Task: Add the task  Improve the appâ€™s onboarding process for new users to the section Debug Dwell in the project Wayfarer and add a Due Date to the respective task as 2023/07/01.
Action: Mouse moved to (630, 454)
Screenshot: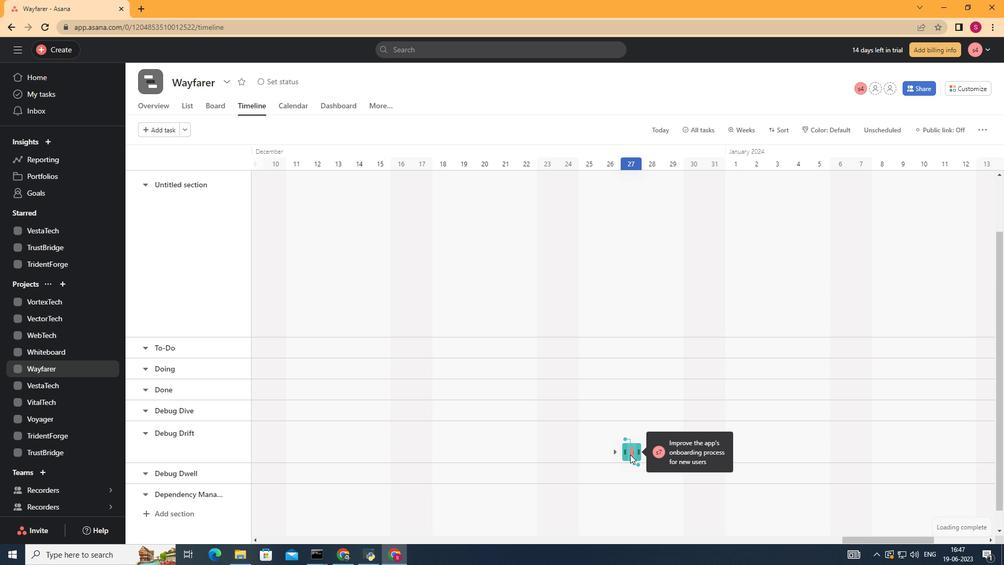 
Action: Mouse pressed left at (630, 454)
Screenshot: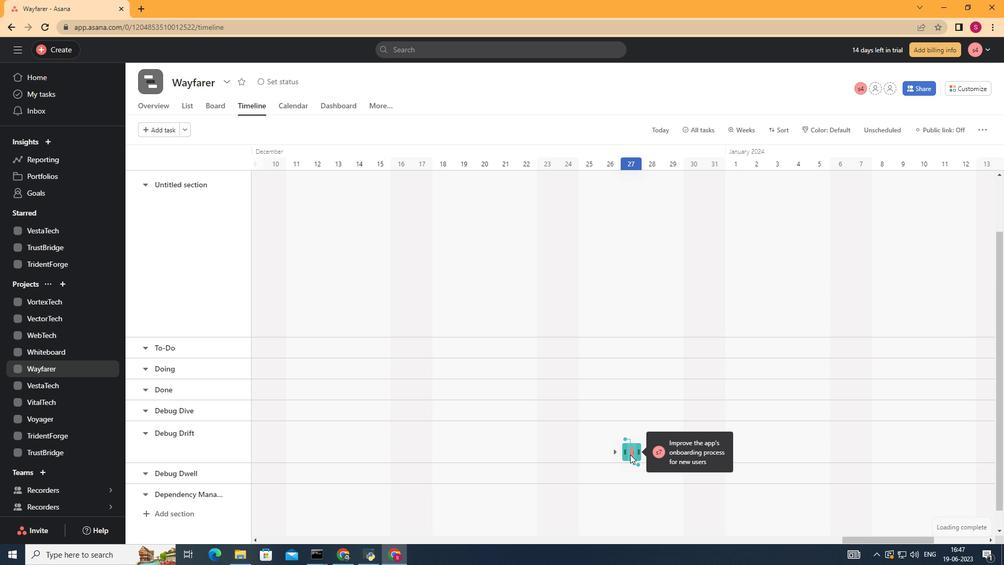 
Action: Mouse moved to (808, 227)
Screenshot: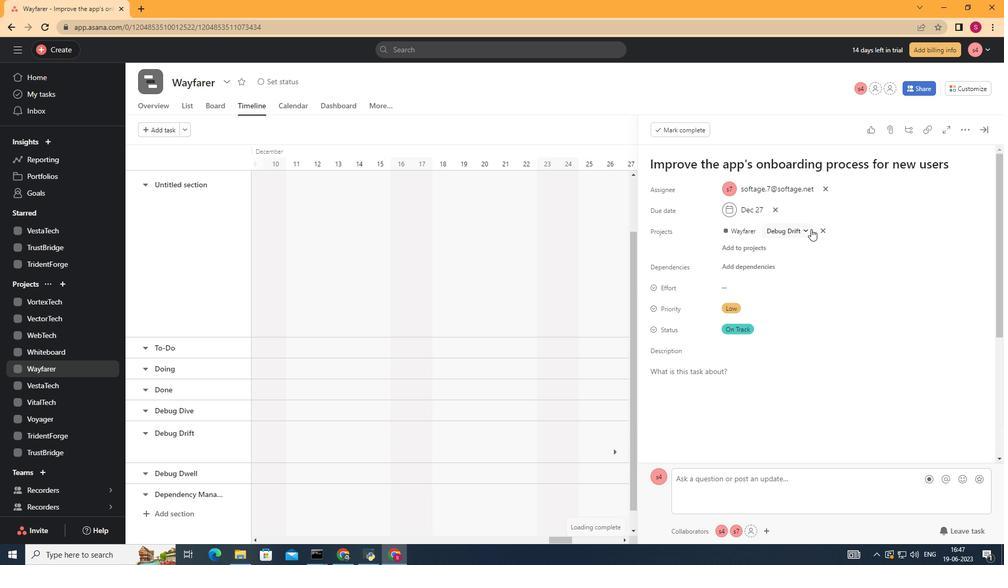 
Action: Mouse pressed left at (808, 227)
Screenshot: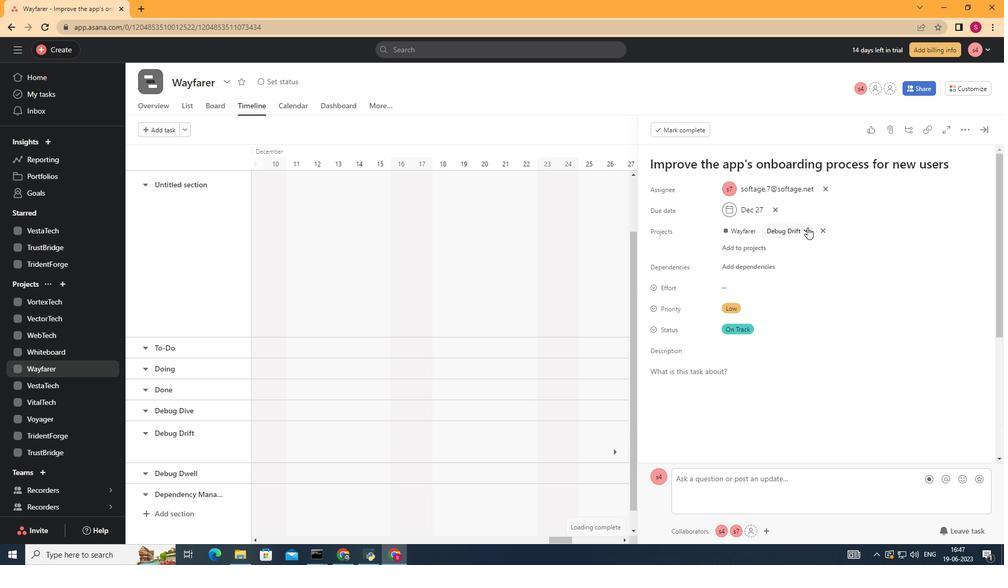
Action: Mouse moved to (765, 367)
Screenshot: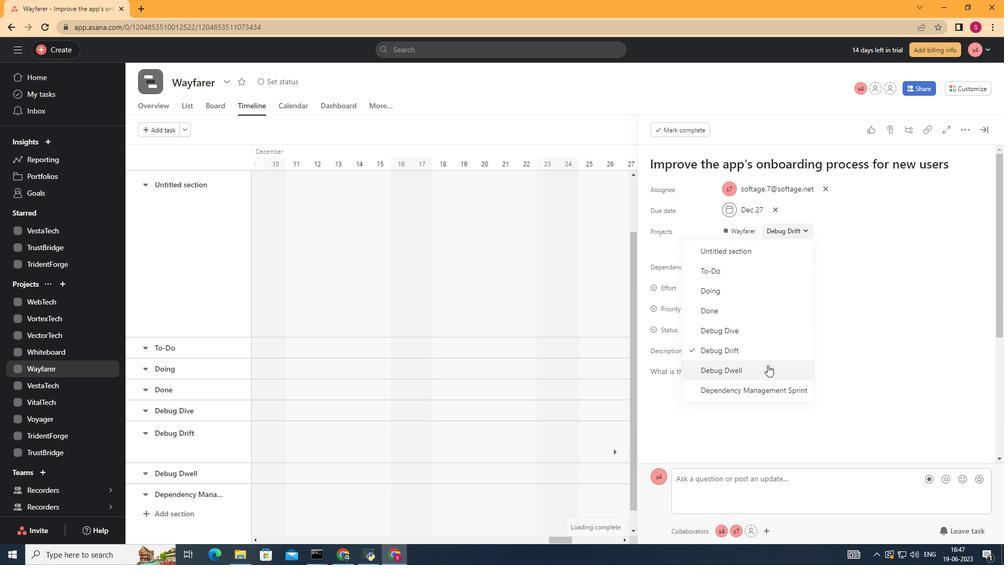 
Action: Mouse pressed left at (765, 367)
Screenshot: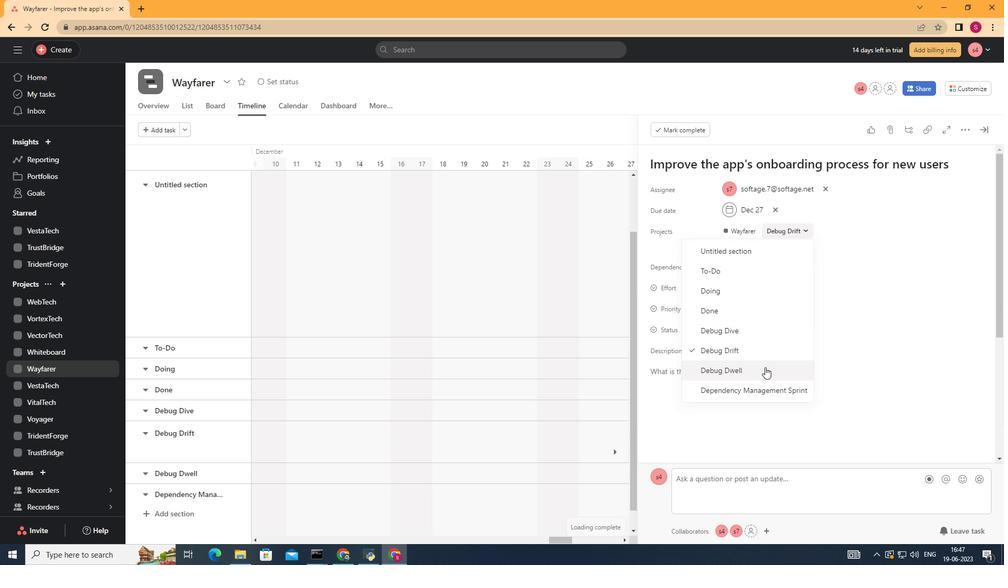 
Action: Mouse moved to (776, 207)
Screenshot: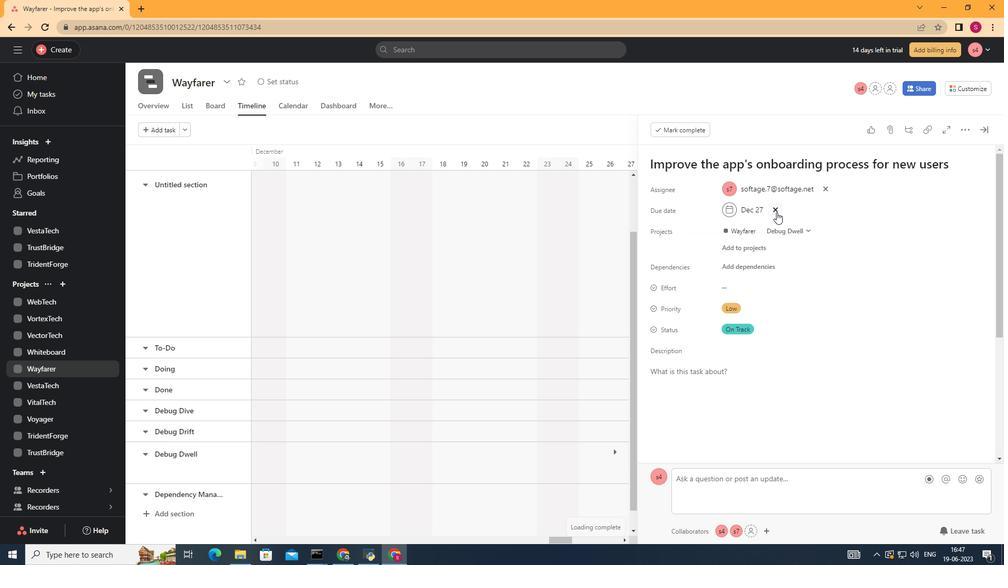 
Action: Mouse pressed left at (776, 207)
Screenshot: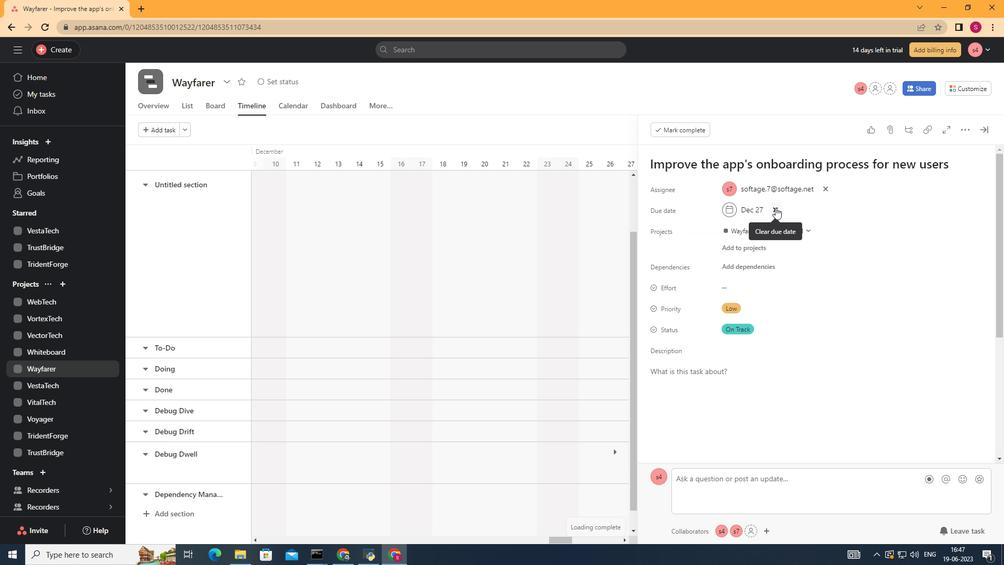 
Action: Mouse moved to (764, 207)
Screenshot: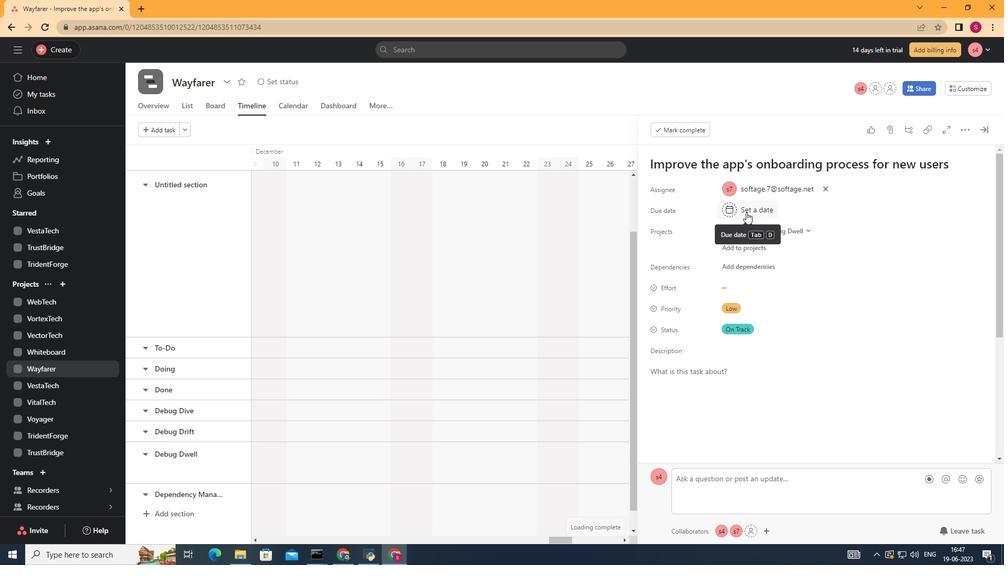 
Action: Mouse pressed left at (764, 207)
Screenshot: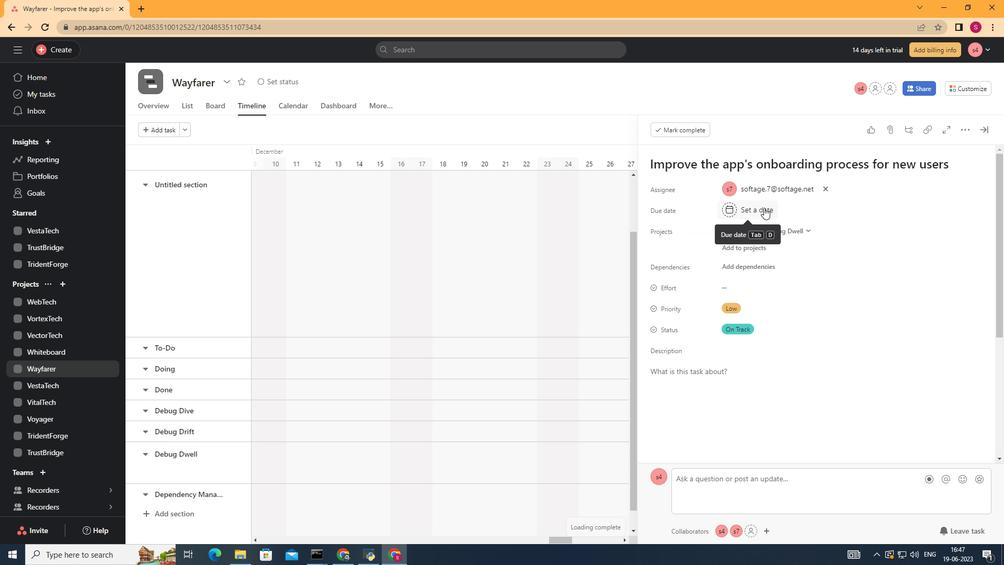 
Action: Mouse moved to (806, 237)
Screenshot: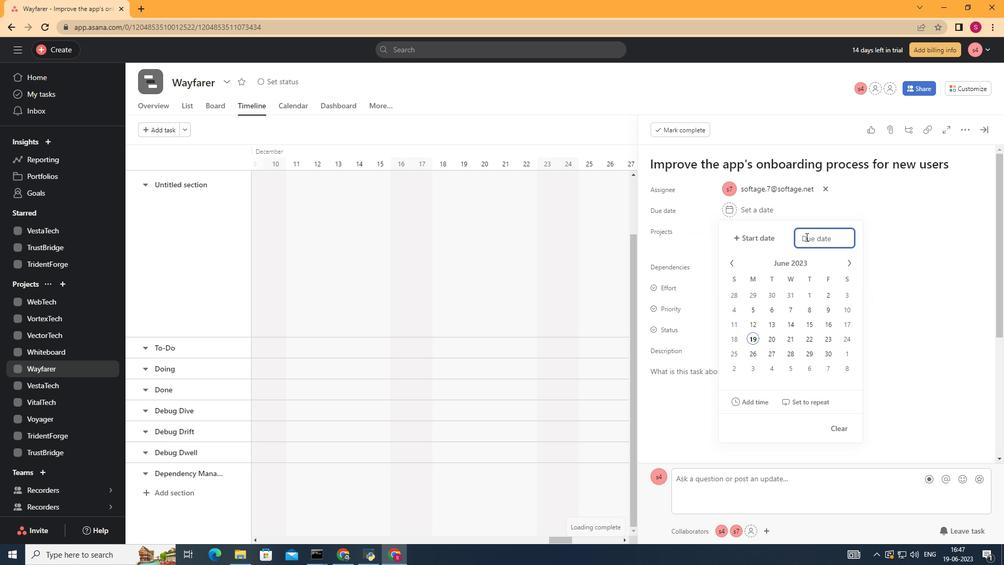 
Action: Key pressed 2023/07/01<Key.enter>
Screenshot: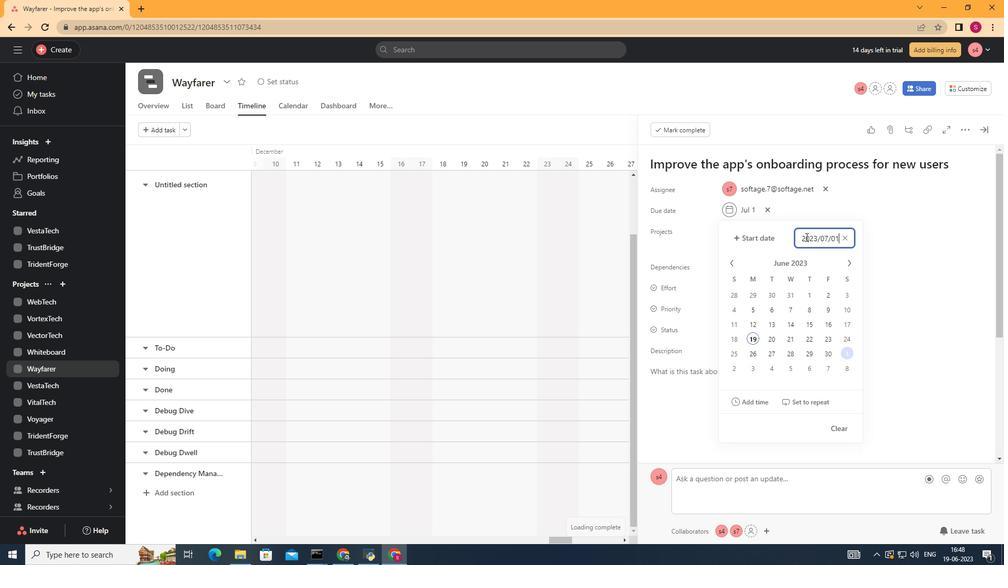 
Action: Mouse moved to (771, 308)
Screenshot: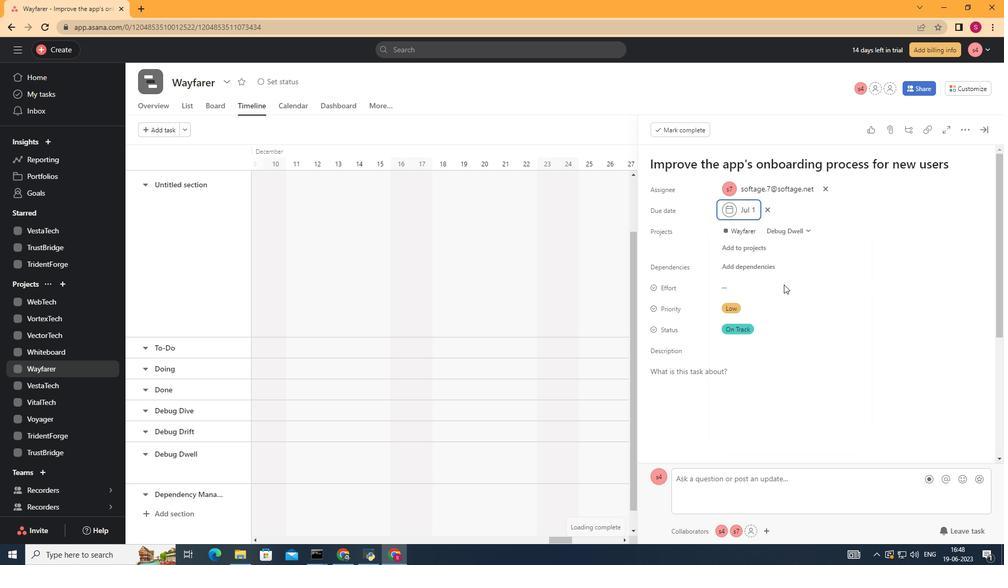 
